 Task: Evaluate the sum of a divergent geometric series with known initial term and common ratio.
Action: Mouse moved to (1150, 77)
Screenshot: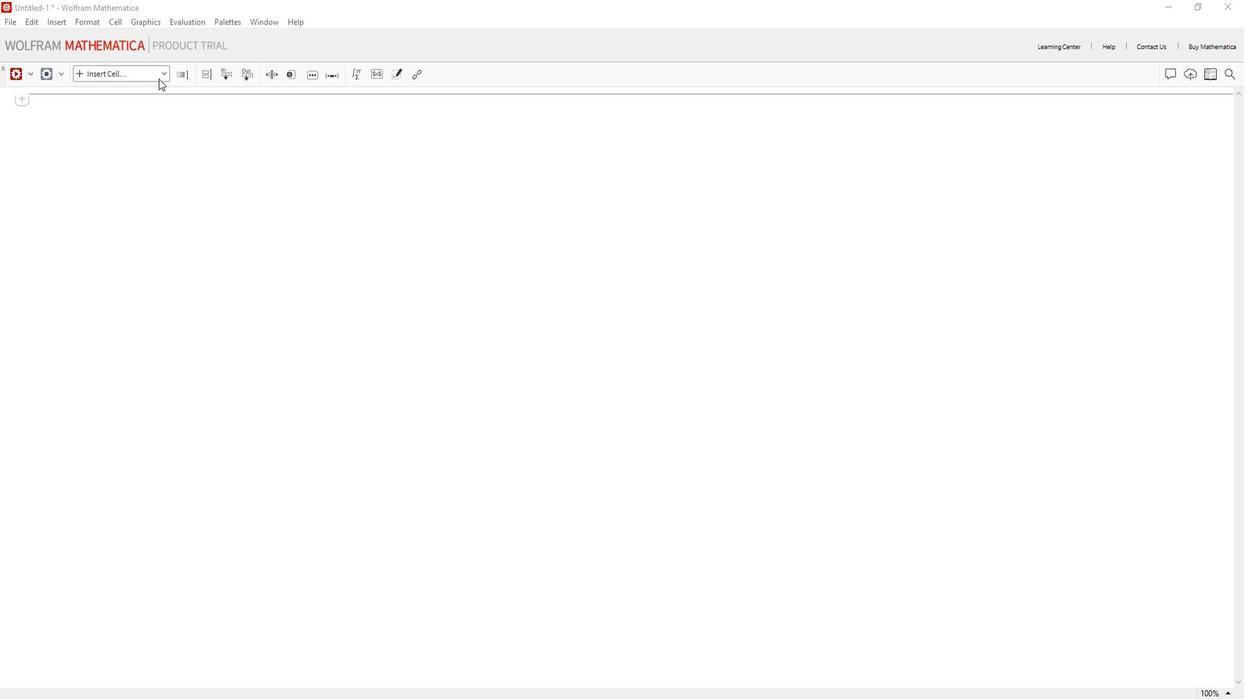 
Action: Mouse pressed left at (1150, 77)
Screenshot: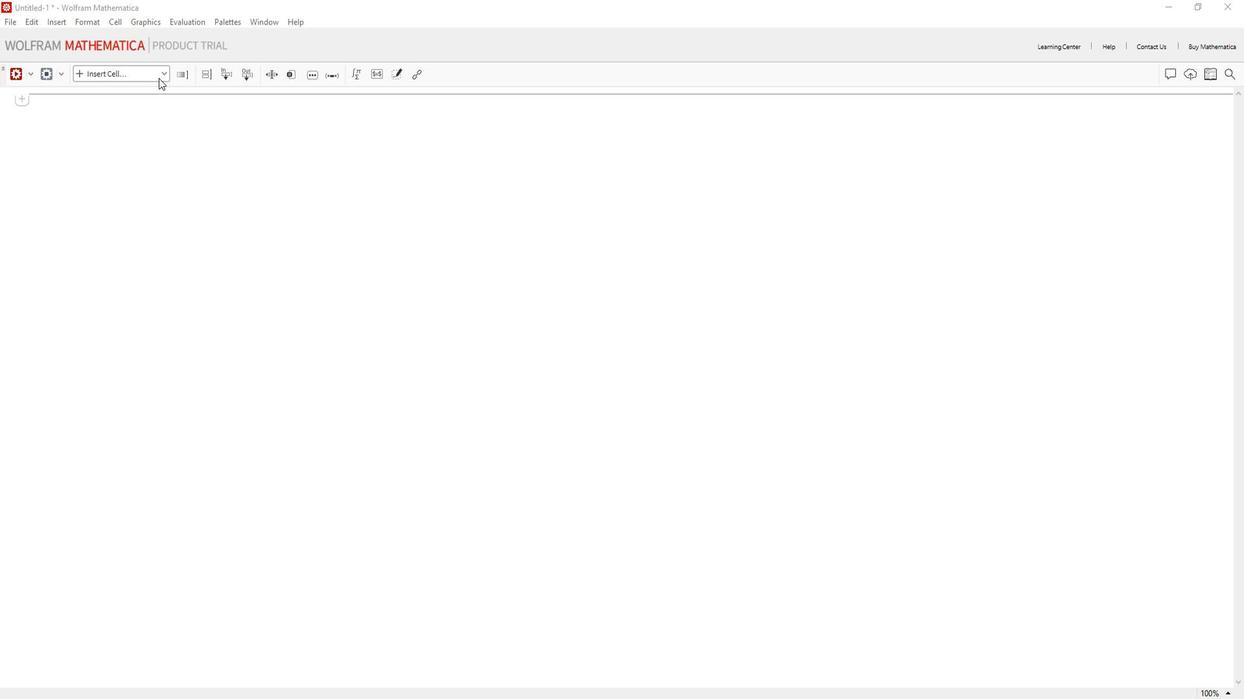 
Action: Mouse moved to (1113, 101)
Screenshot: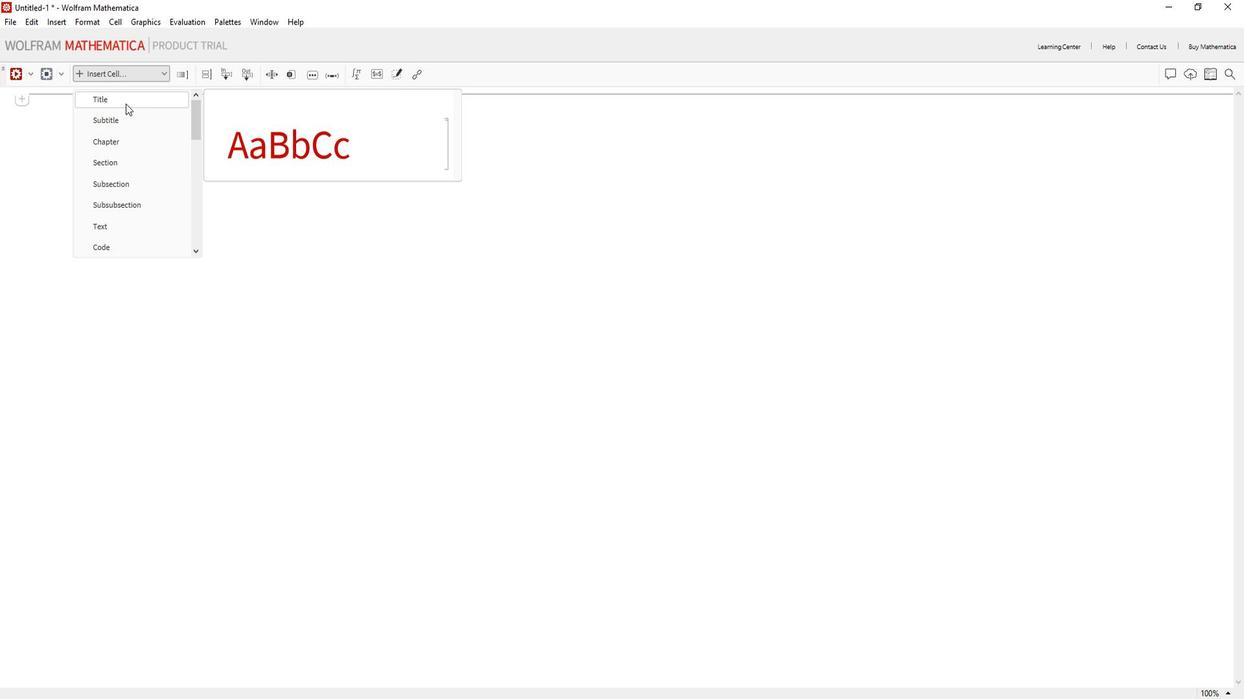 
Action: Mouse pressed left at (1113, 101)
Screenshot: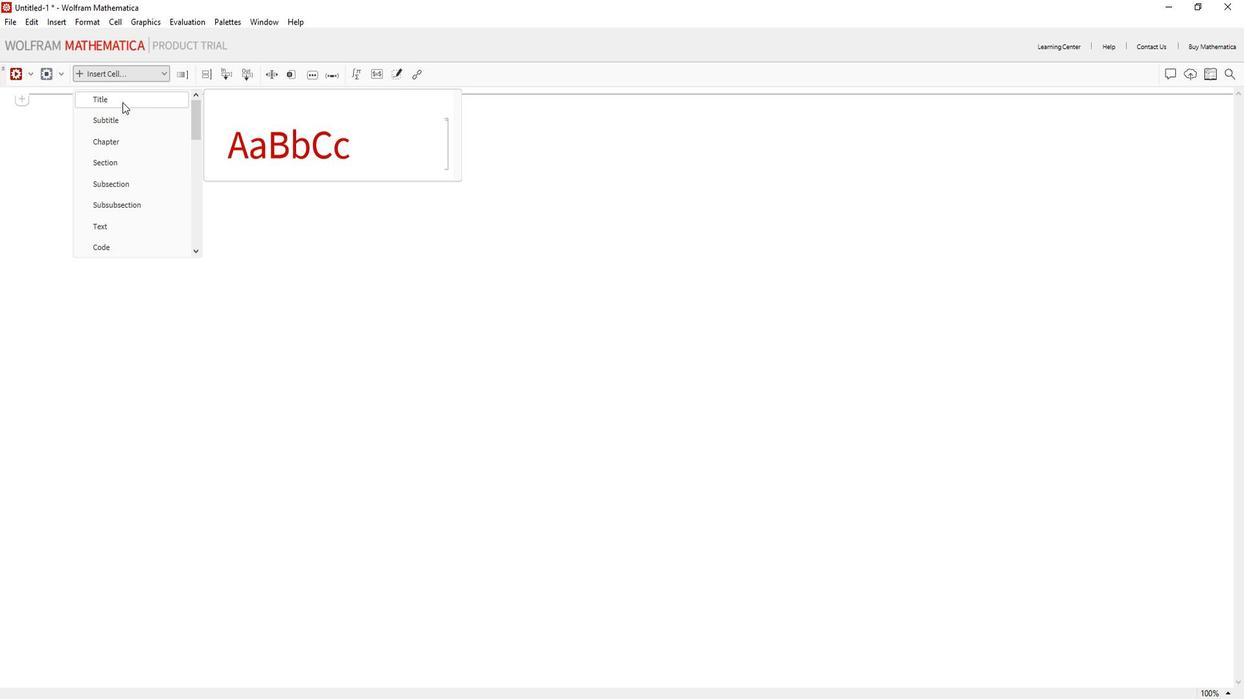 
Action: Key pressed <Key.shift>Evaluate<Key.space>the<Key.space>sum<Key.space>of<Key.space>a<Key.space>de<Key.backspace>ivergent<Key.space>geometric<Key.space>series
Screenshot: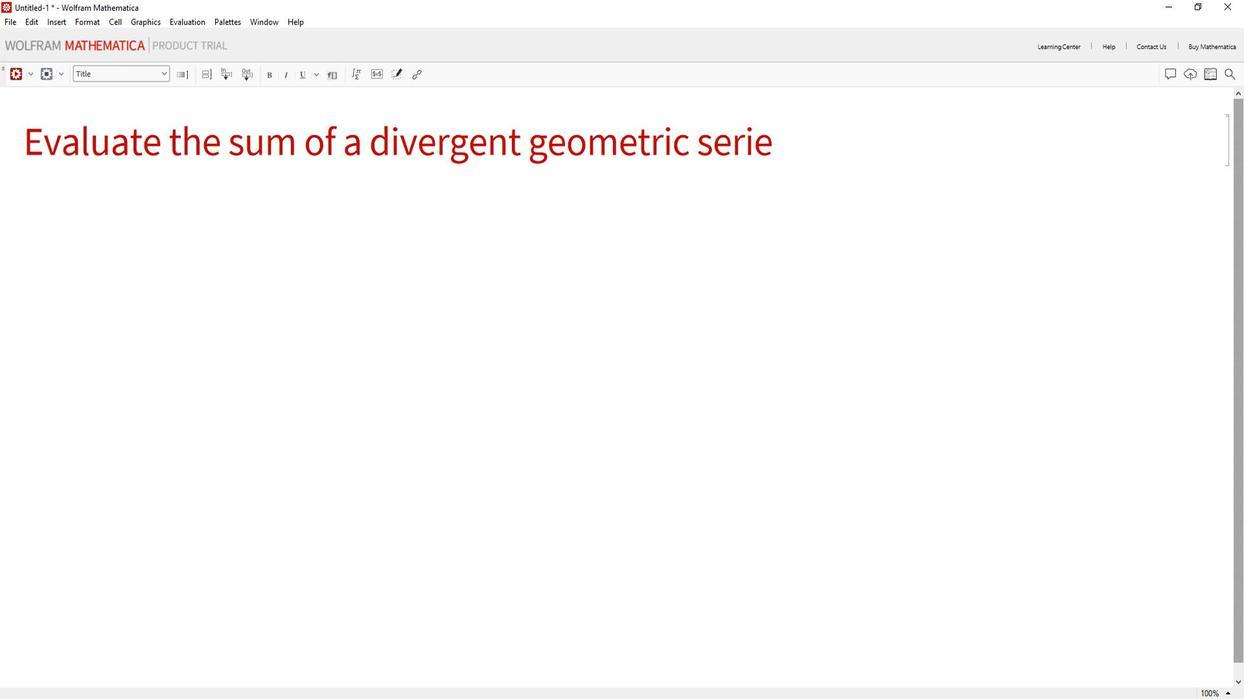 
Action: Mouse moved to (1126, 194)
Screenshot: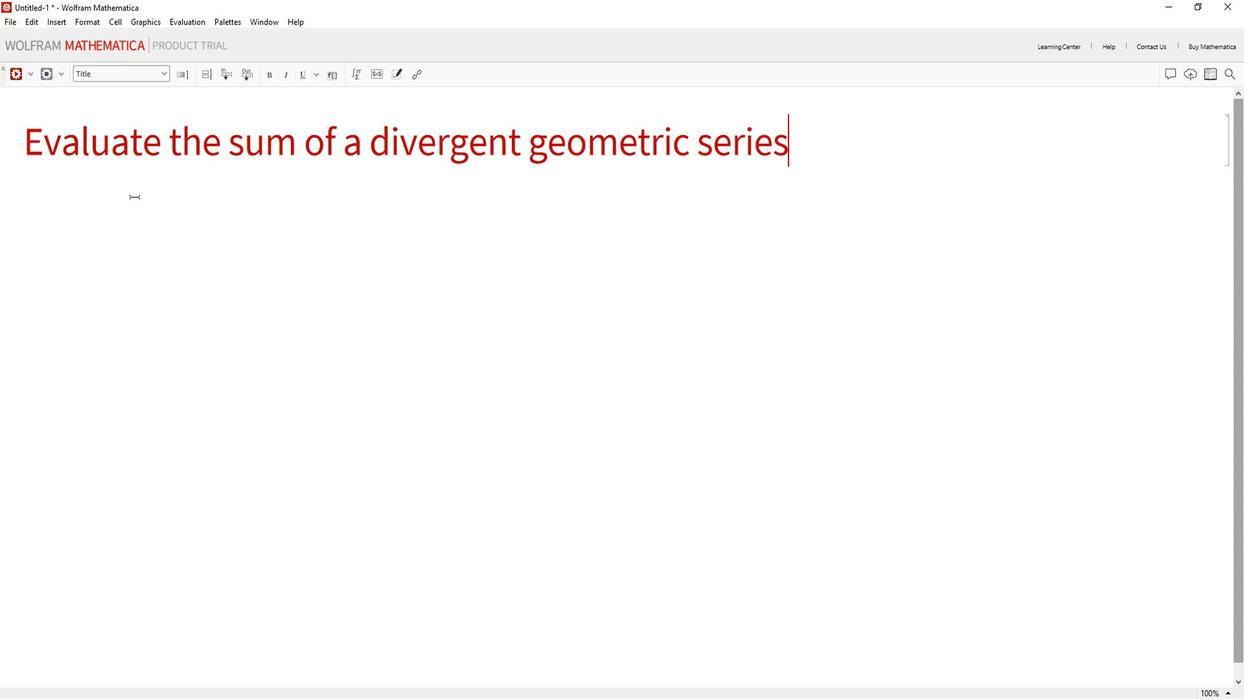 
Action: Mouse pressed left at (1126, 194)
Screenshot: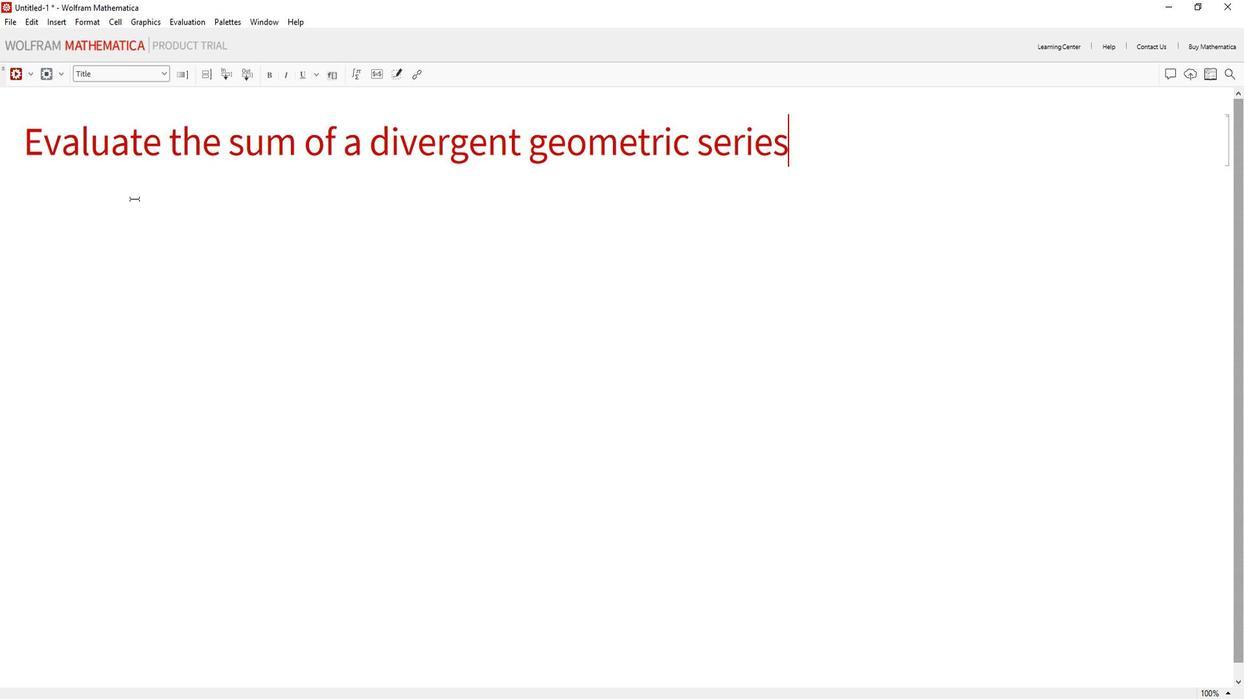 
Action: Mouse moved to (1124, 75)
Screenshot: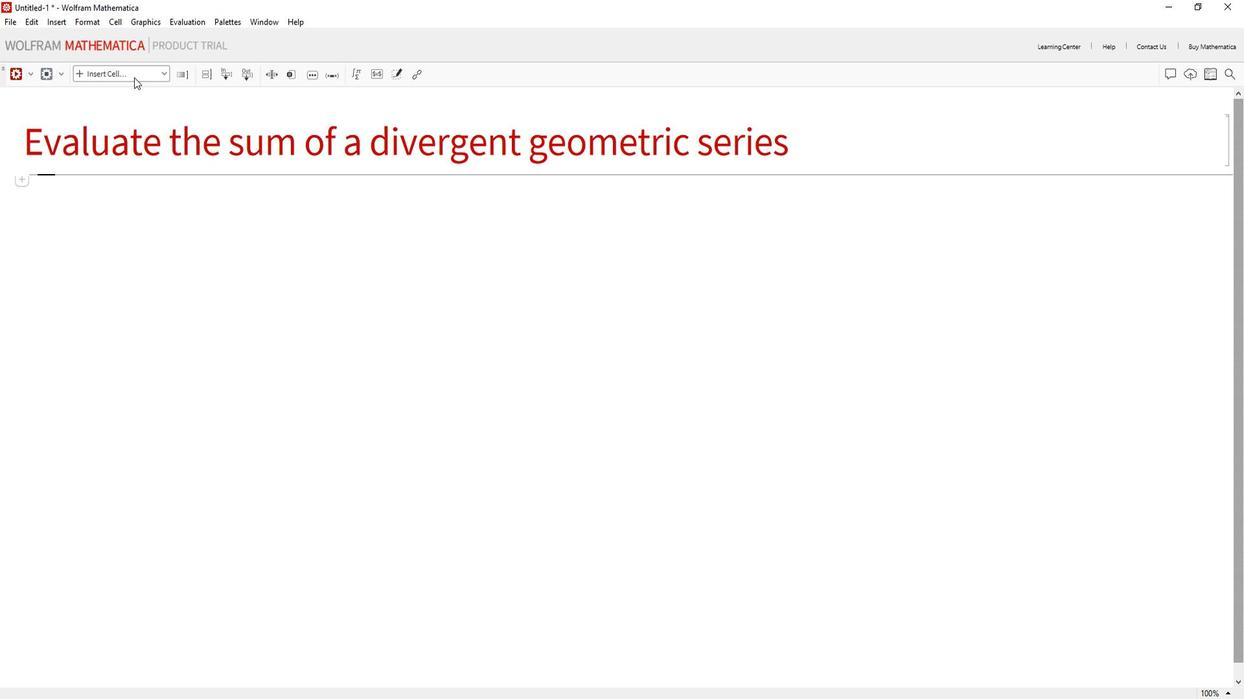 
Action: Mouse pressed left at (1124, 75)
Screenshot: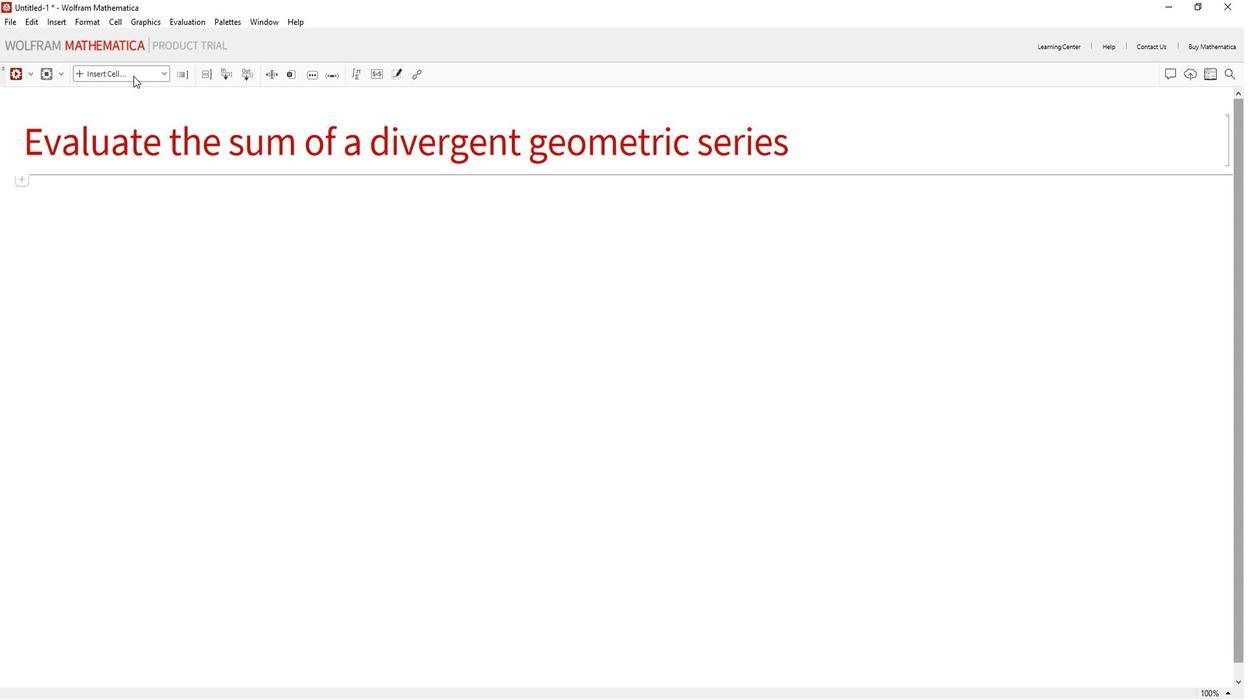 
Action: Mouse moved to (1102, 239)
Screenshot: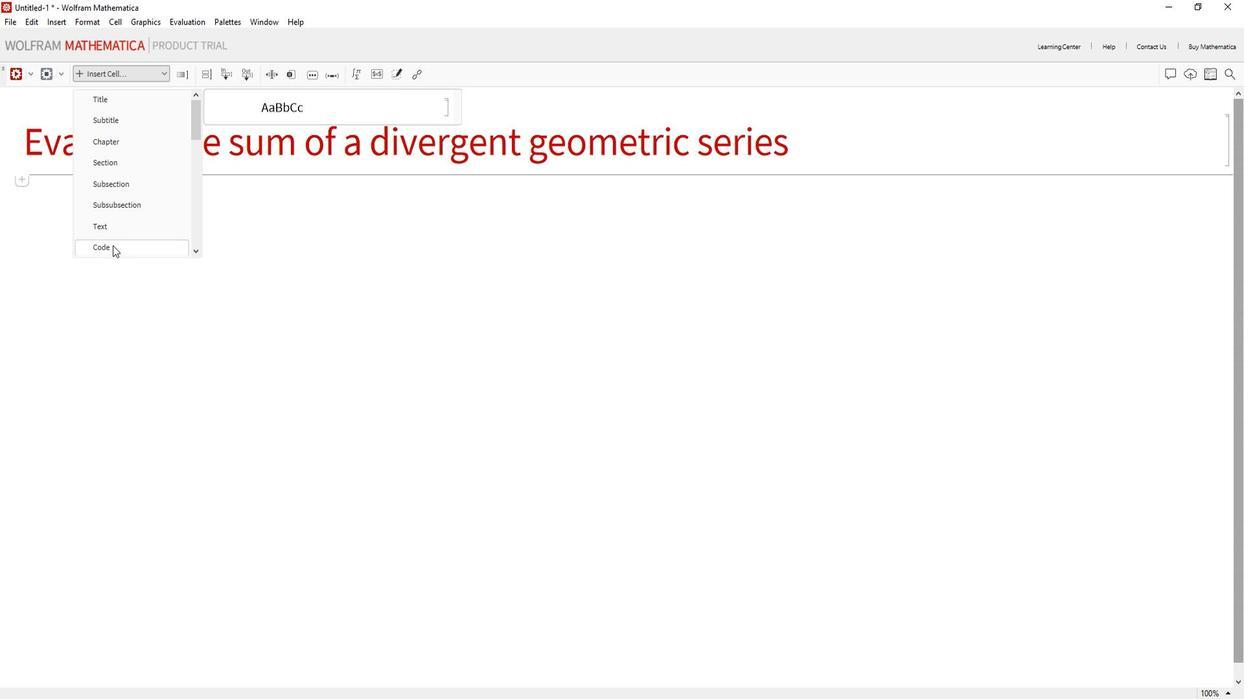 
Action: Mouse pressed left at (1102, 239)
Screenshot: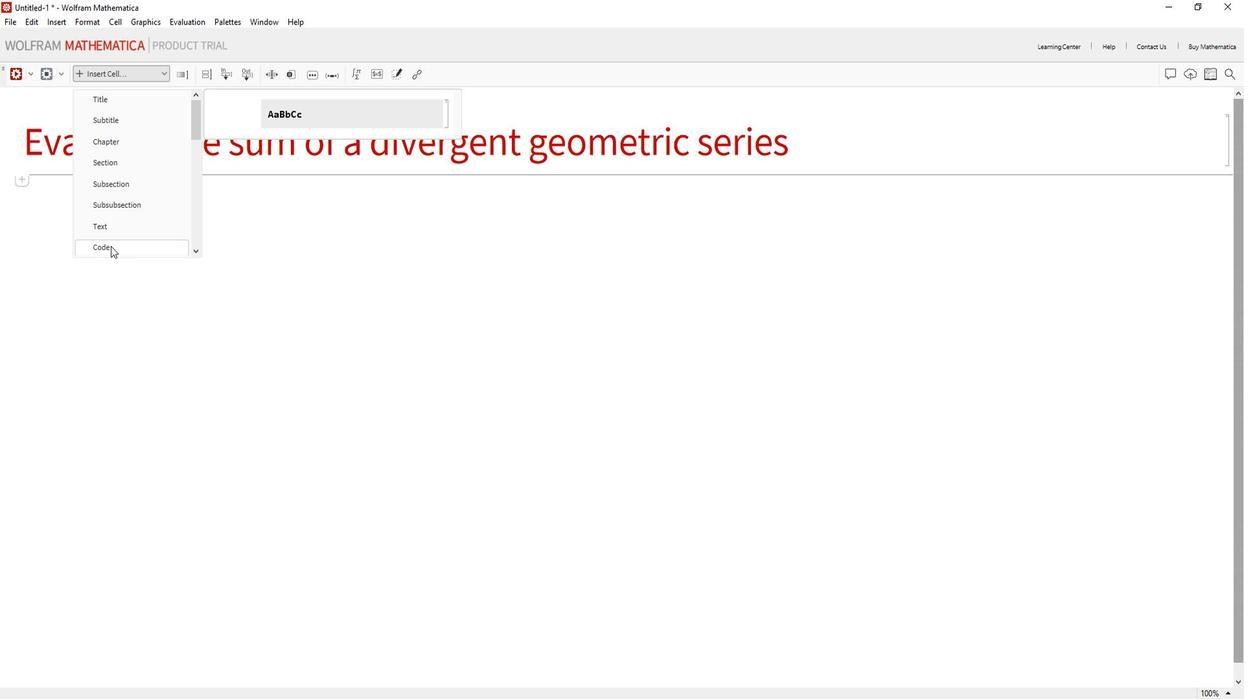 
Action: Mouse moved to (1094, 189)
Screenshot: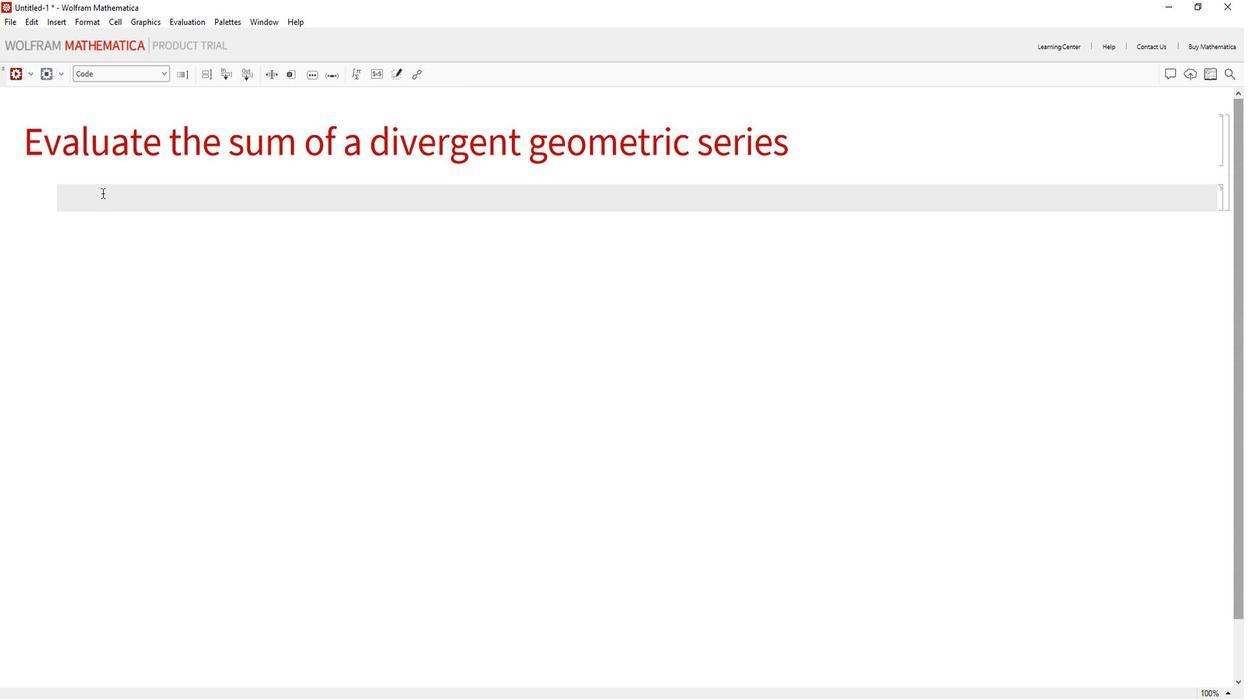 
Action: Mouse pressed left at (1094, 189)
Screenshot: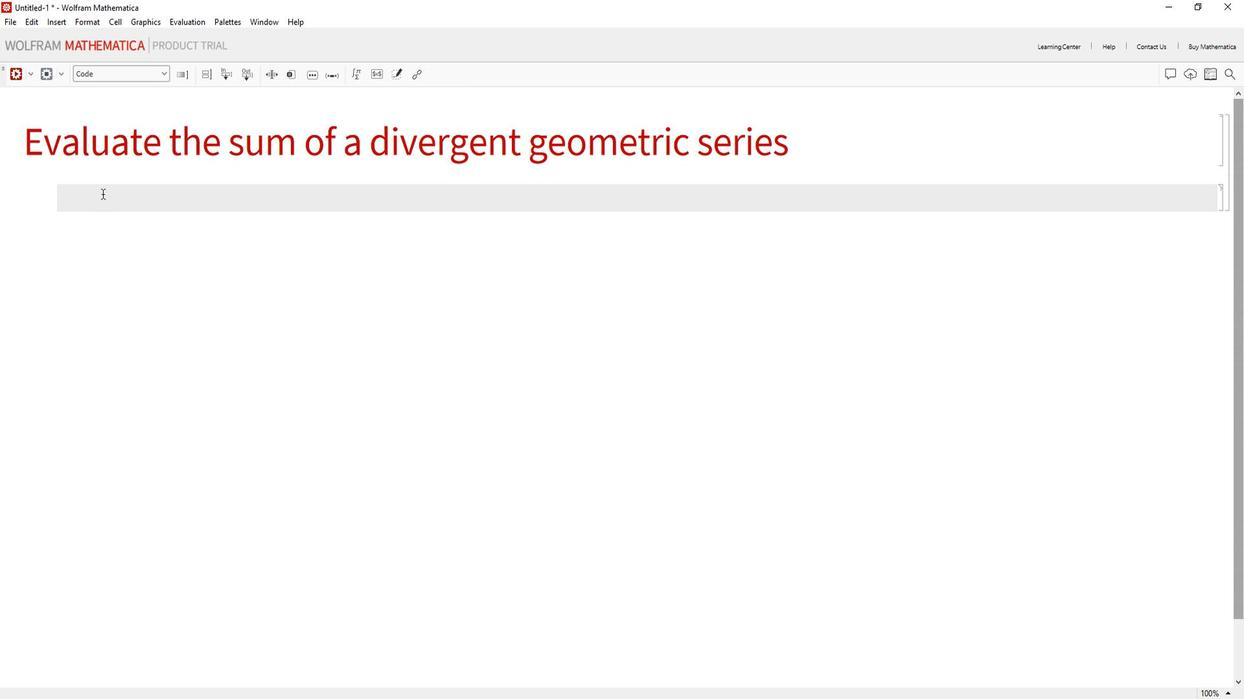 
Action: Mouse moved to (889, 236)
Screenshot: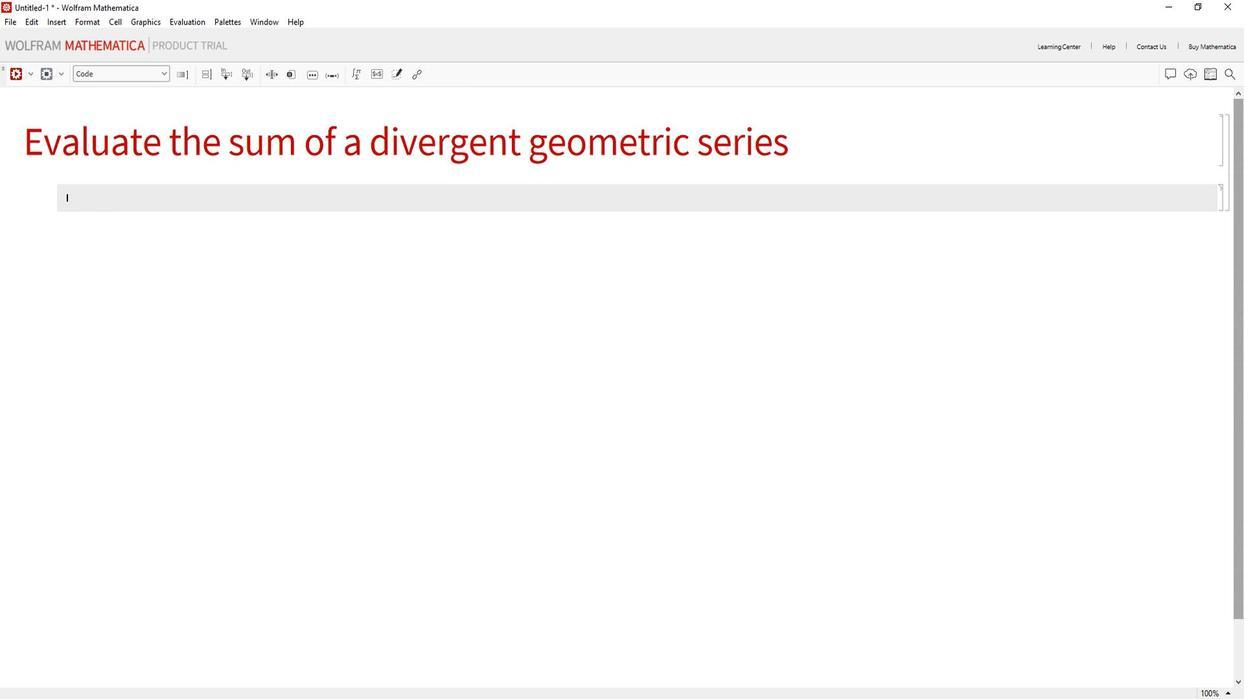 
Action: Mouse pressed left at (889, 236)
Screenshot: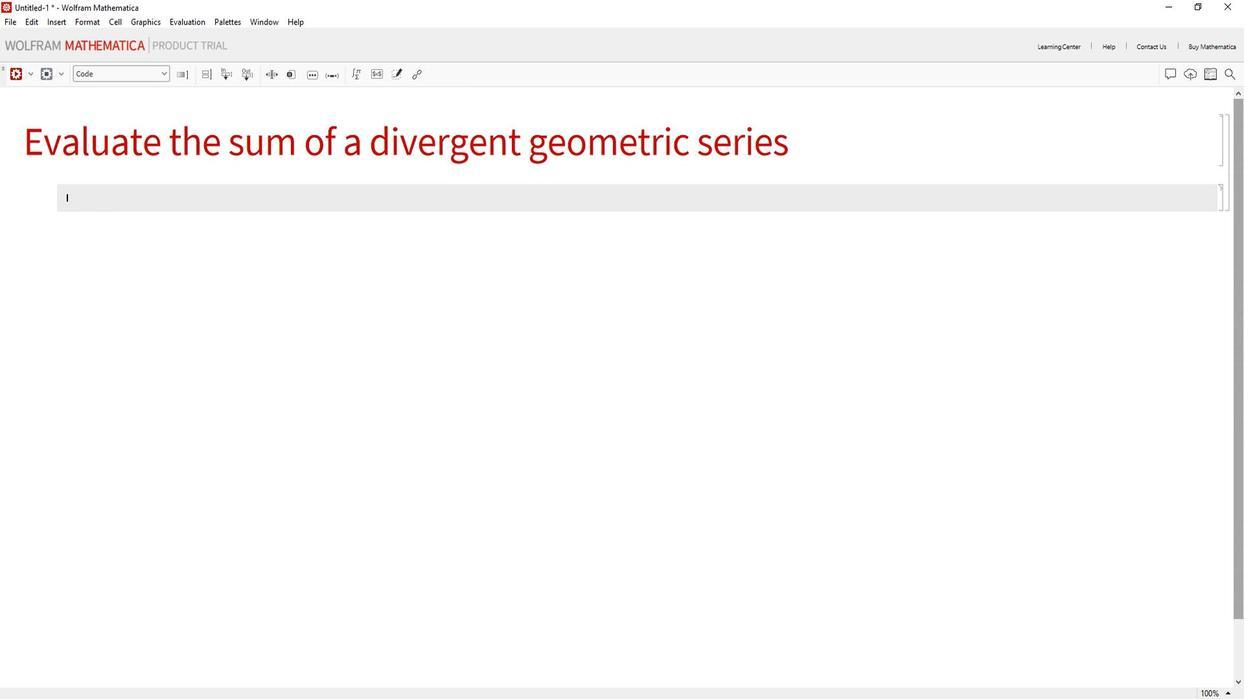 
Action: Mouse moved to (1104, 191)
Screenshot: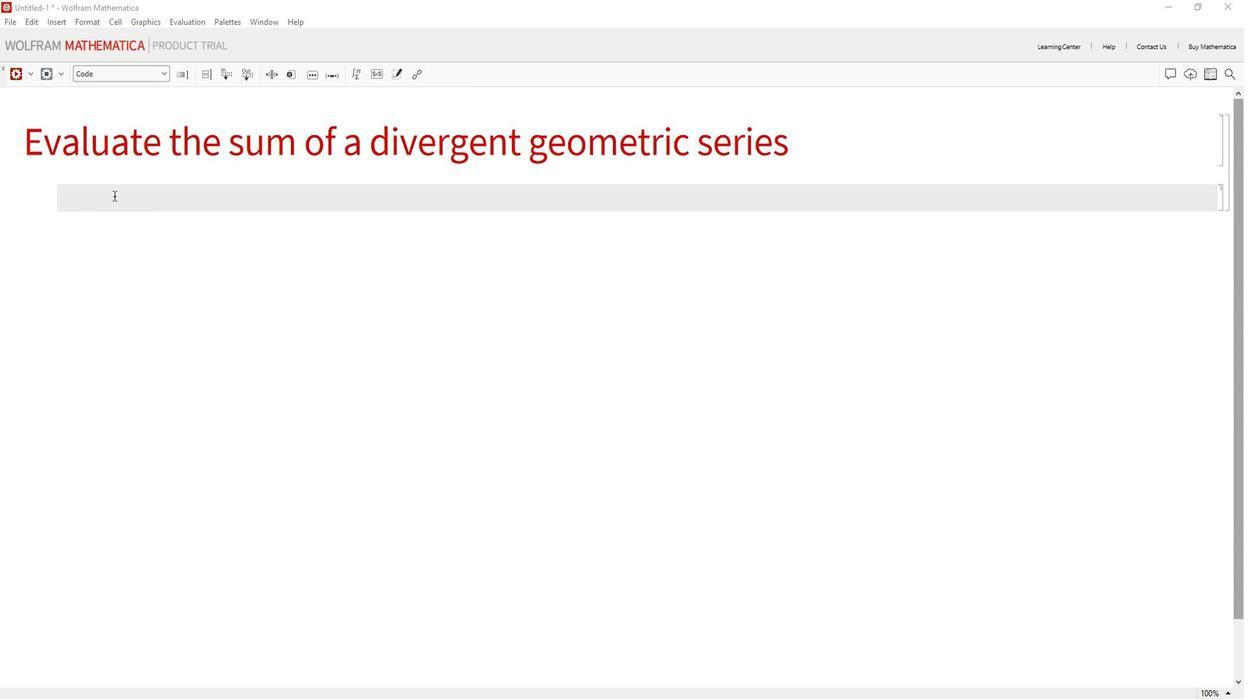 
Action: Mouse pressed left at (1104, 191)
Screenshot: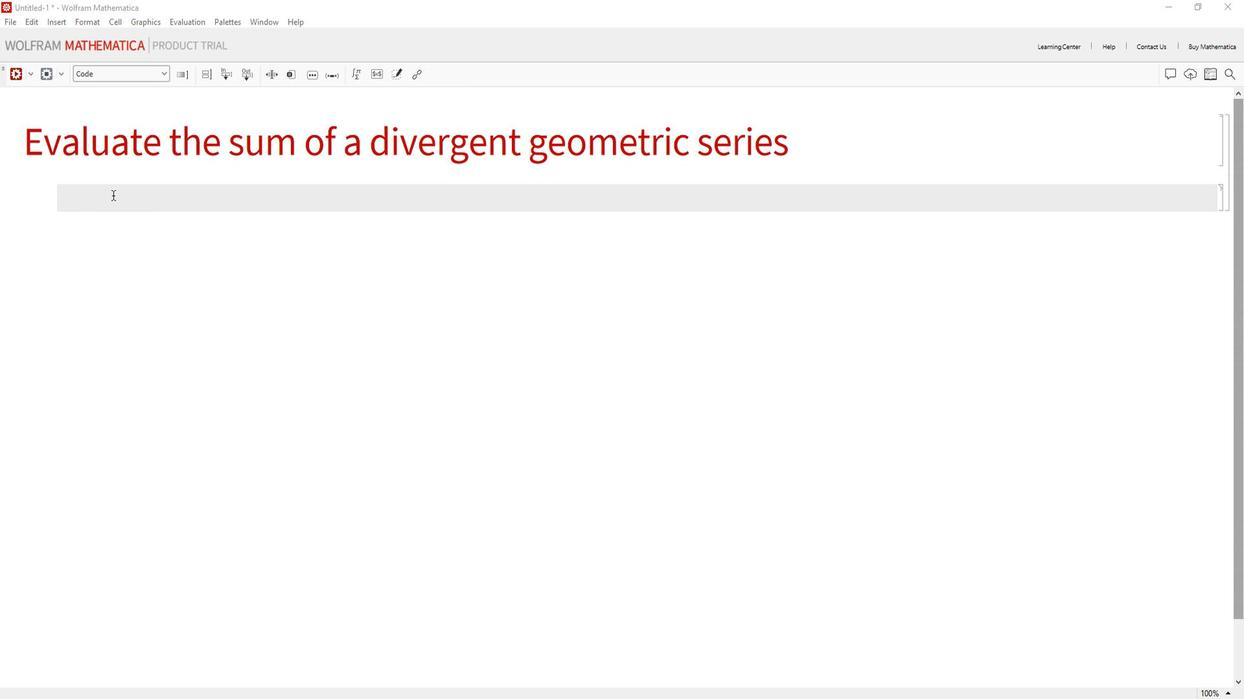 
Action: Key pressed a<Key.space>=<Key.space>2;<Key.enter>r<Key.space>=<Key.space>3;<Key.enter><Key.enter><Key.shift>Assumn<Key.backspace>ing<Key.enter><Key.space><Key.backspace>[<Key.shift_r>{<Key.shift>Abs[r<Key.right><Key.space><Key.shift_r>>=<Key.space>1<Key.right>,<Key.space><Key.shift>Sum[a<Key.space><Key.shift_r><Key.shift_r><Key.shift_r><Key.shift_r><Key.shift_r>*<Key.space>r<Key.shift>^n,<Key.space><Key.shift_r>{n,<Key.space>.<Key.backspace>0,<Key.space><Key.shift>Infinity<Key.enter><Key.right><Key.right>
Screenshot: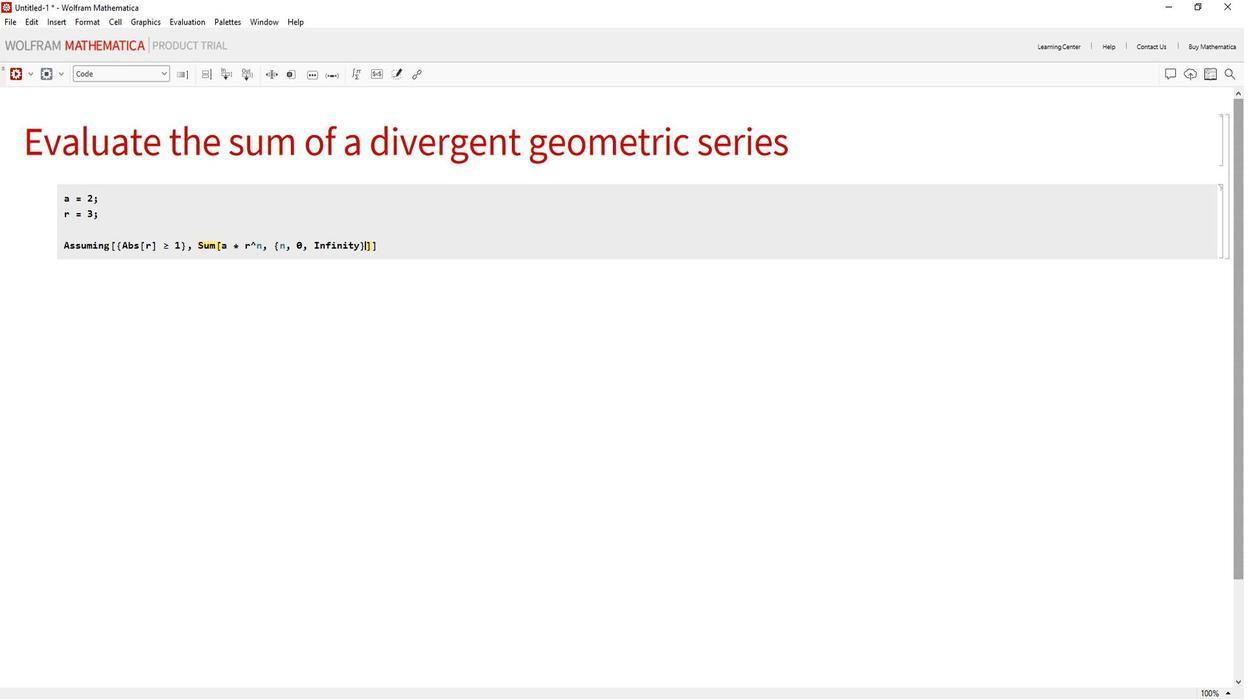 
Action: Mouse moved to (1170, 204)
Screenshot: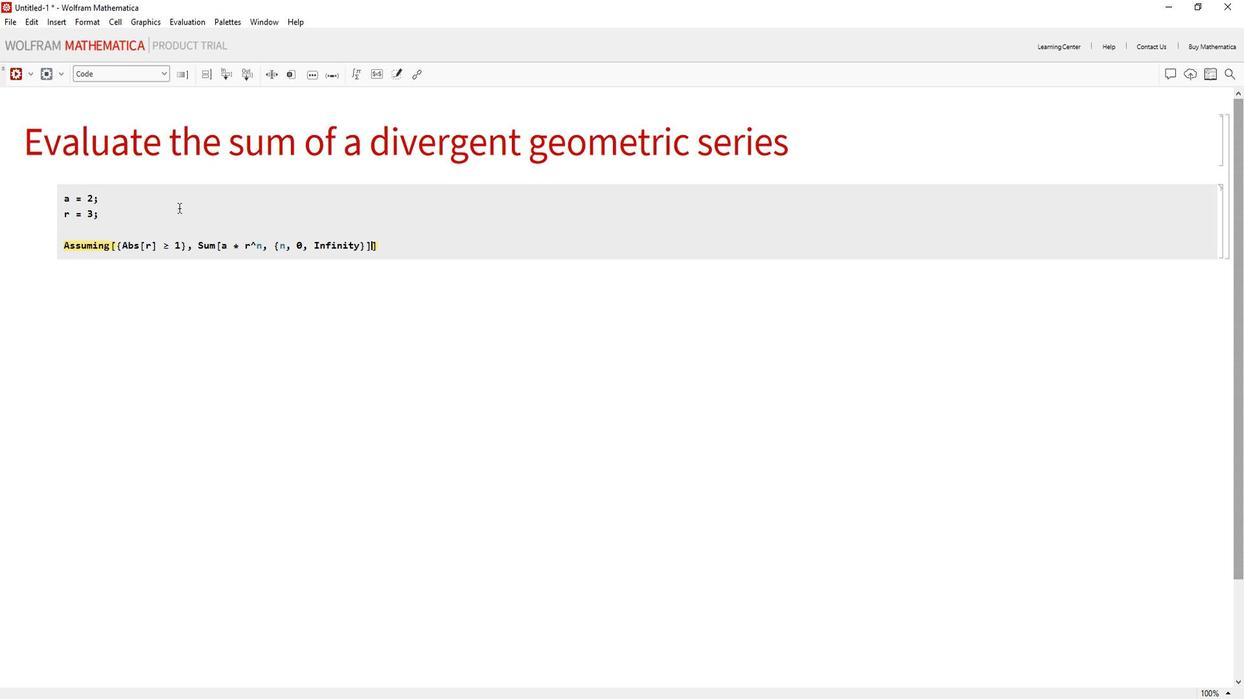 
Action: Mouse pressed left at (1170, 204)
Screenshot: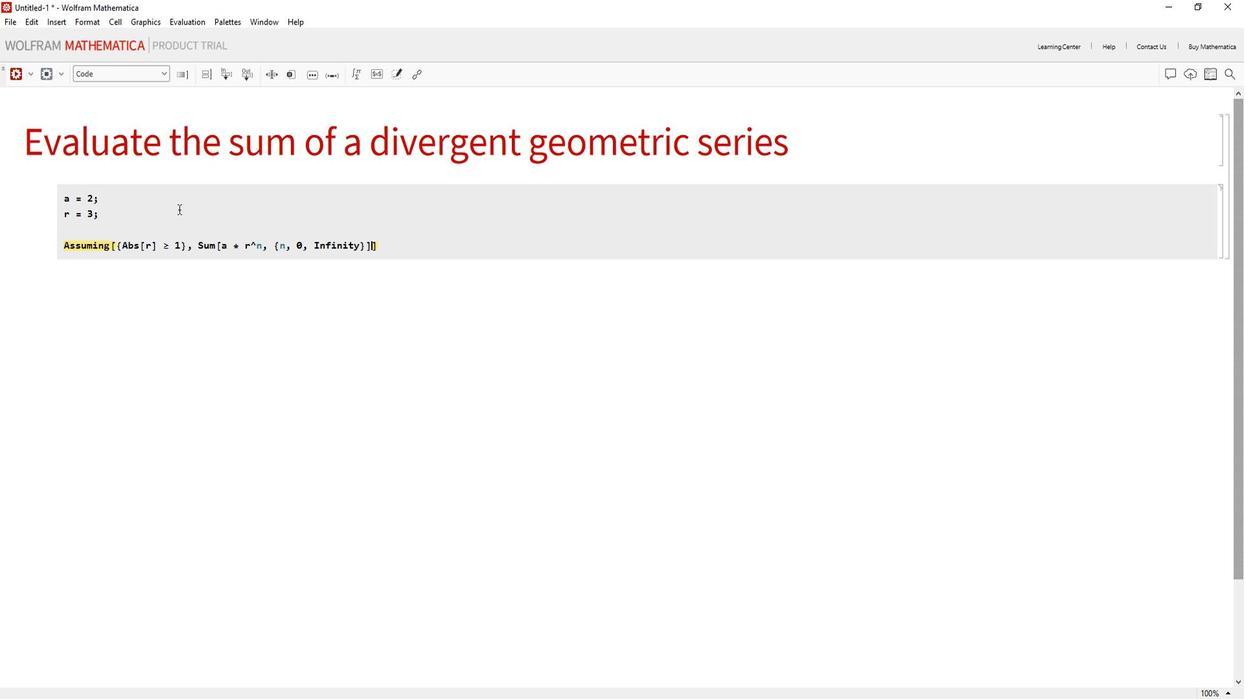 
Action: Mouse moved to (1004, 76)
Screenshot: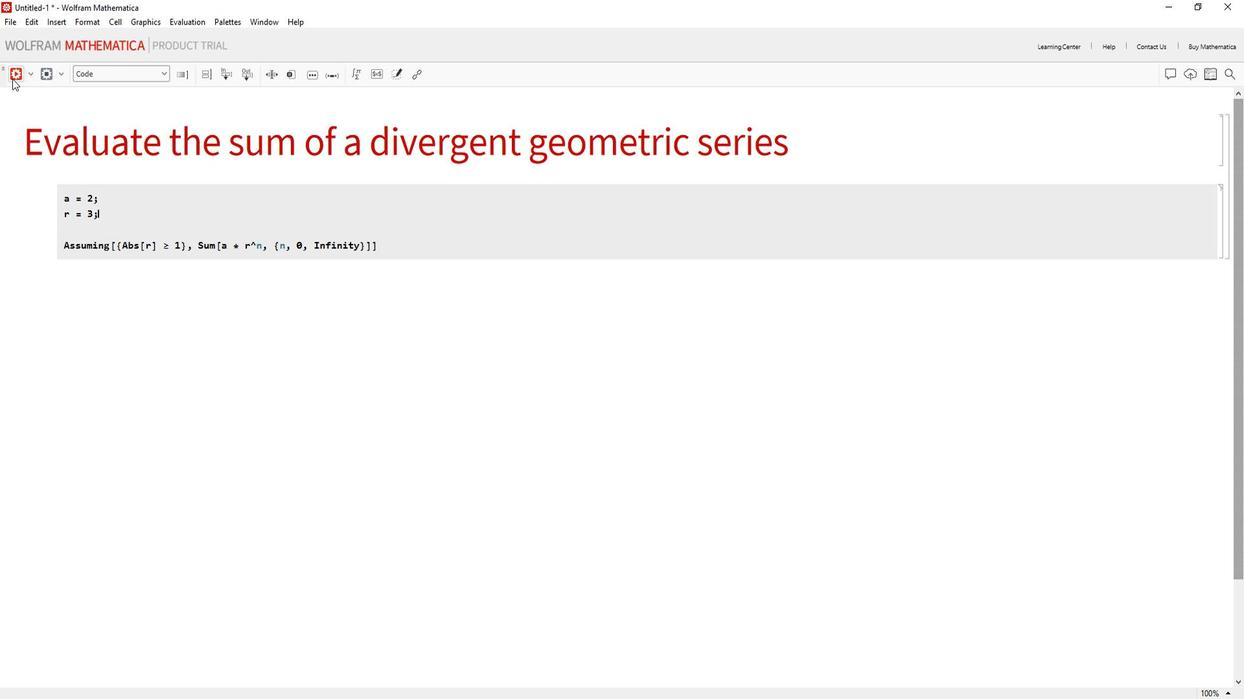 
Action: Mouse pressed left at (1004, 76)
Screenshot: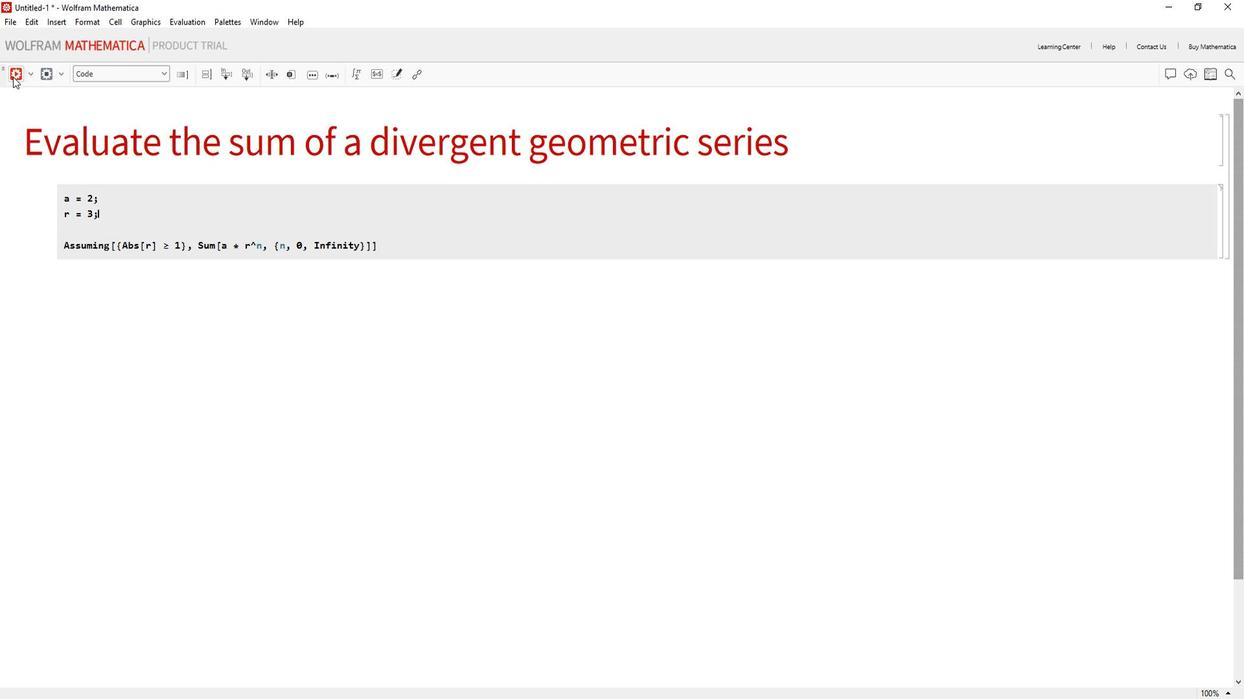 
Action: Mouse moved to (1137, 310)
Screenshot: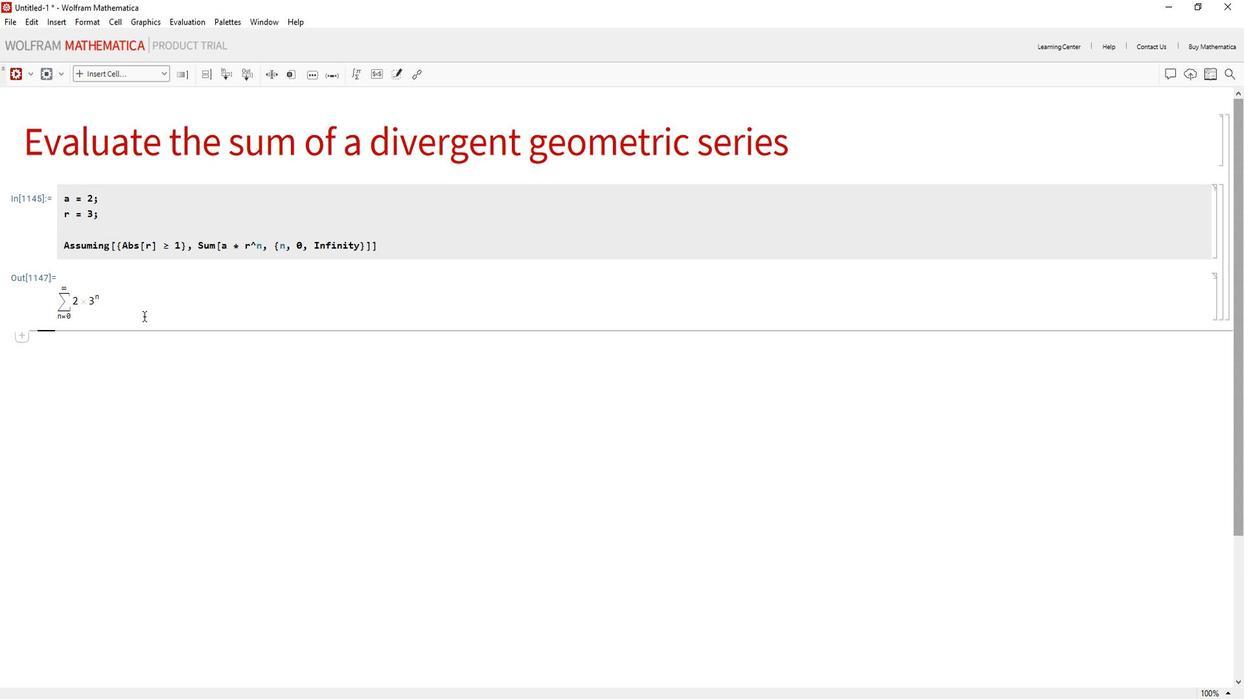 
